 Task: Find the walking route from Times Square to the Empire State Building in NYC.
Action: Mouse moved to (868, 64)
Screenshot: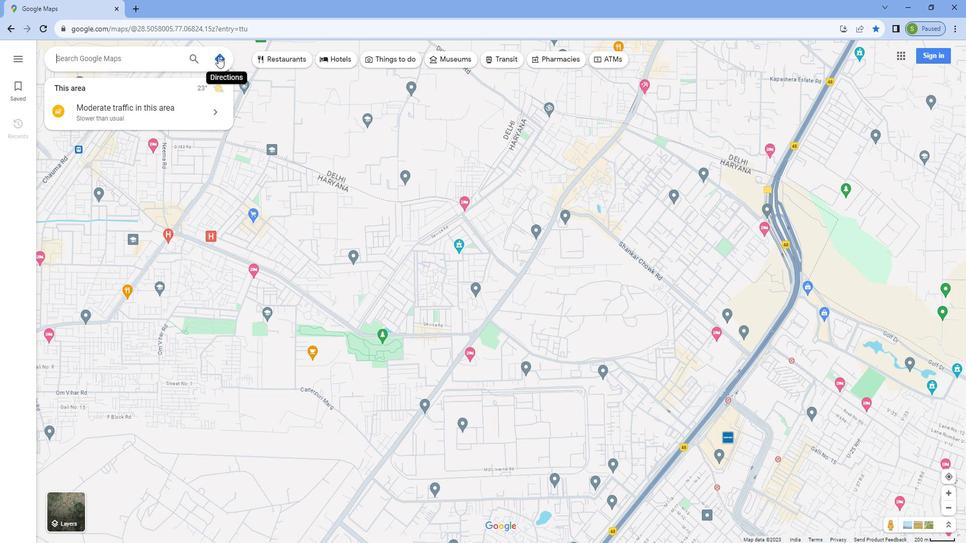 
Action: Mouse pressed left at (868, 64)
Screenshot: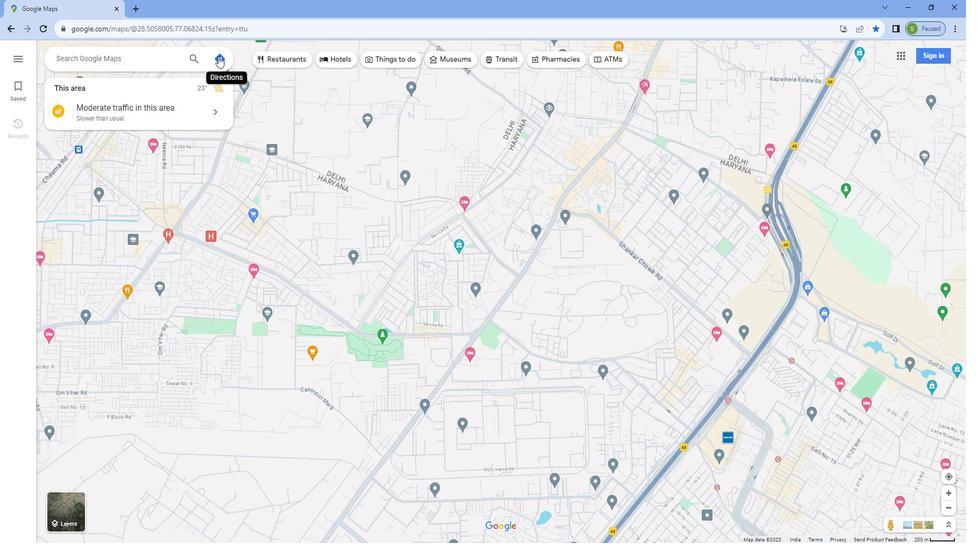 
Action: Mouse moved to (807, 93)
Screenshot: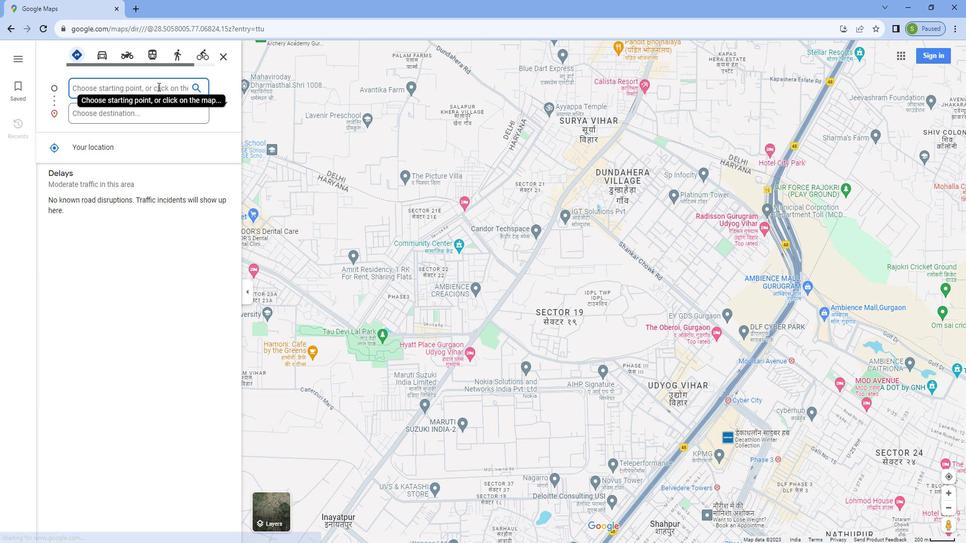
Action: Mouse pressed left at (807, 93)
Screenshot: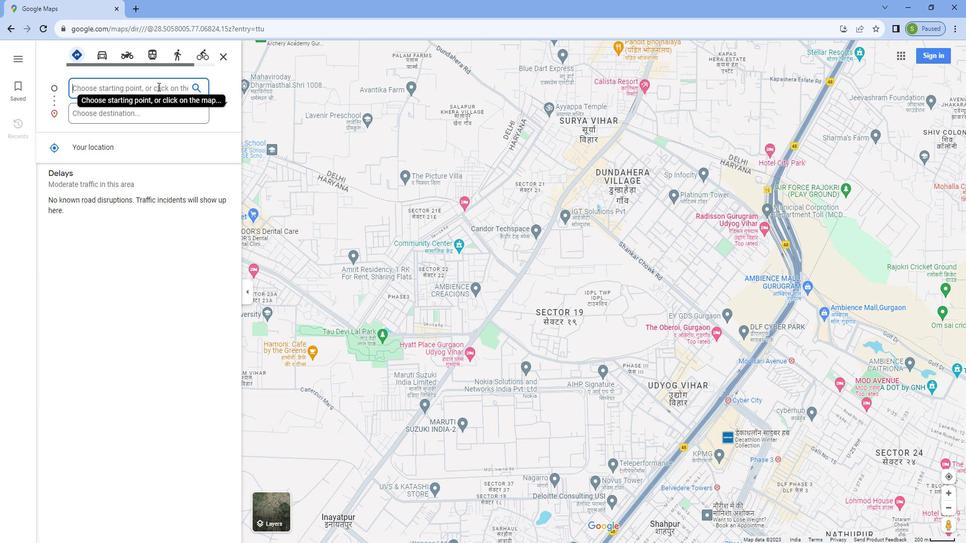 
Action: Key pressed <Key.caps_lock>T<Key.caps_lock>imes<Key.space><Key.caps_lock>S<Key.caps_lock>quare
Screenshot: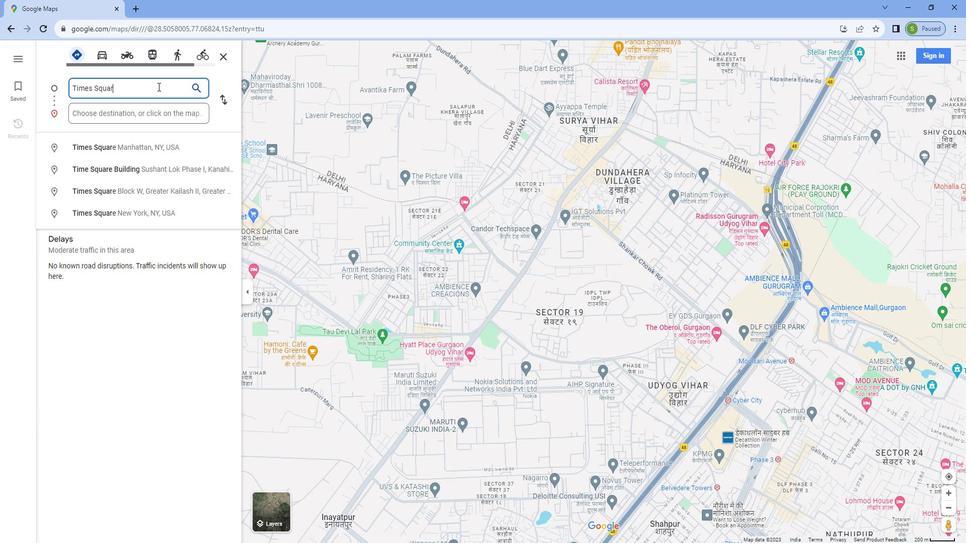 
Action: Mouse moved to (770, 149)
Screenshot: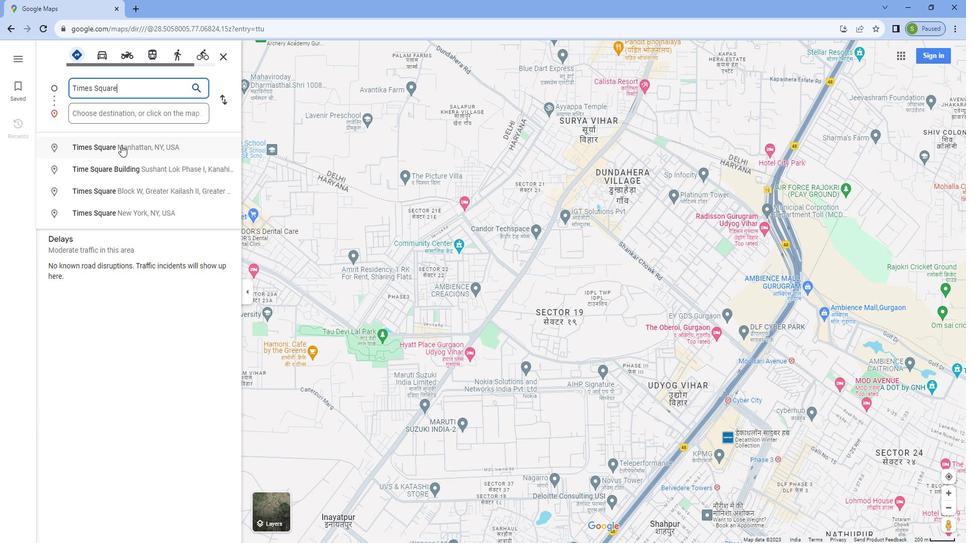 
Action: Mouse pressed left at (770, 149)
Screenshot: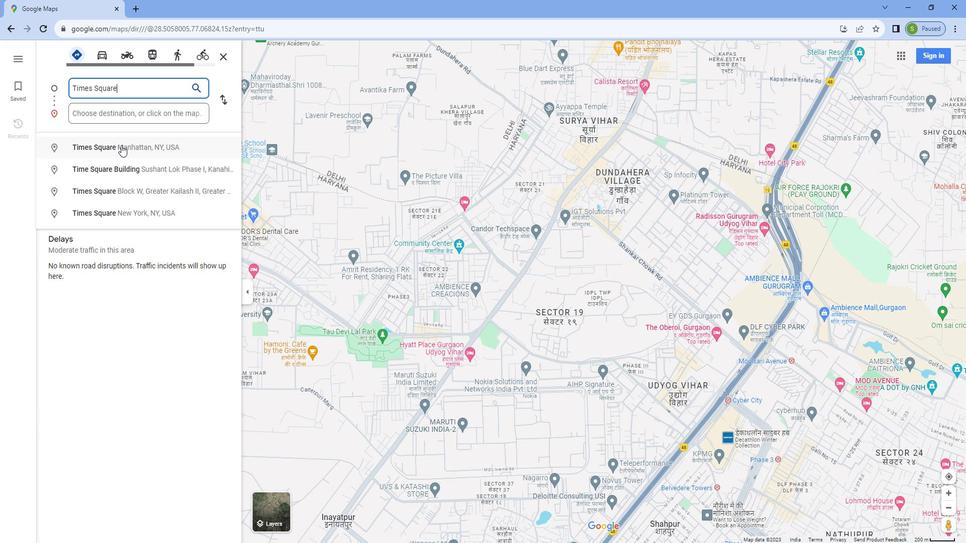
Action: Mouse moved to (761, 118)
Screenshot: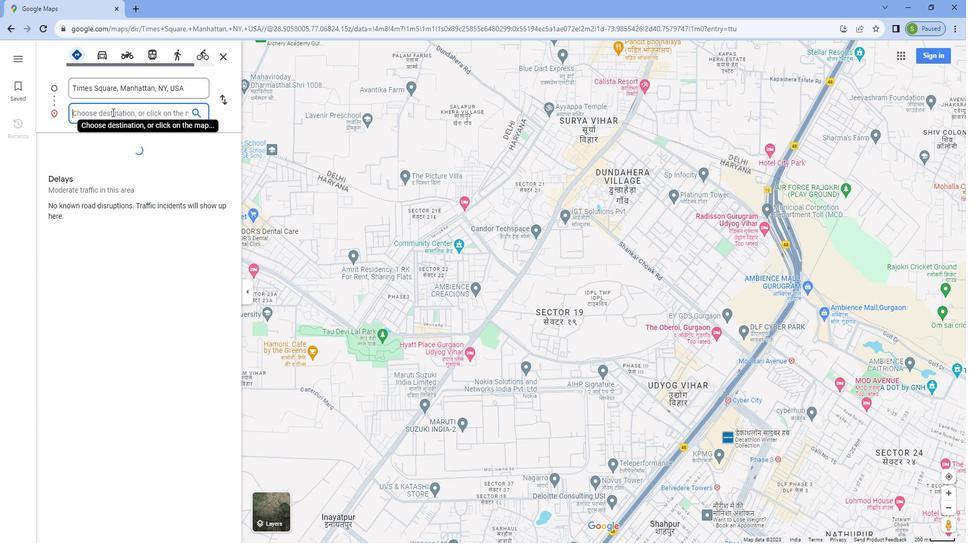 
Action: Mouse pressed left at (761, 118)
Screenshot: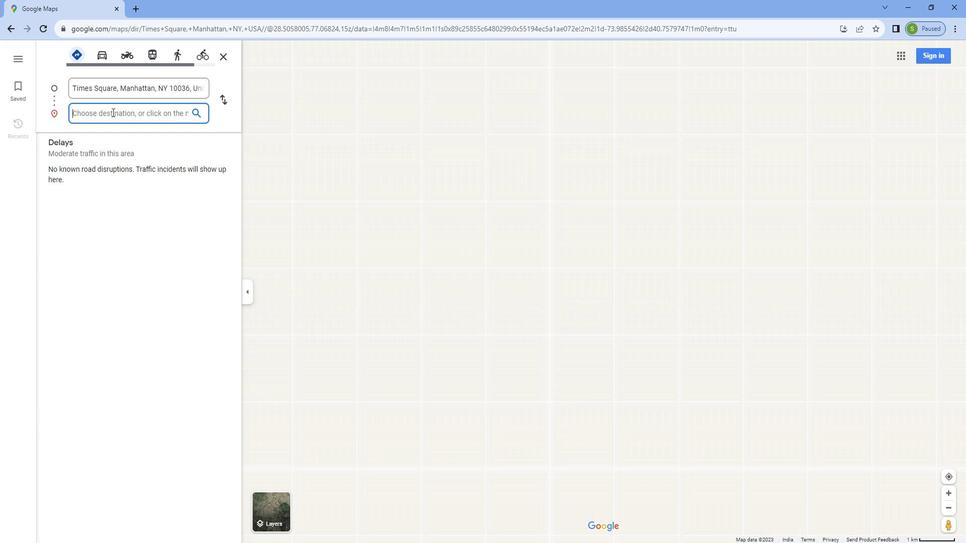 
Action: Key pressed <Key.caps_lock>E<Key.caps_lock>mpire<Key.space><Key.caps_lock>S<Key.caps_lock>tate<Key.space><Key.caps_lock>B<Key.caps_lock>uilding,<Key.space><Key.caps_lock>N<Key.caps_lock>
Screenshot: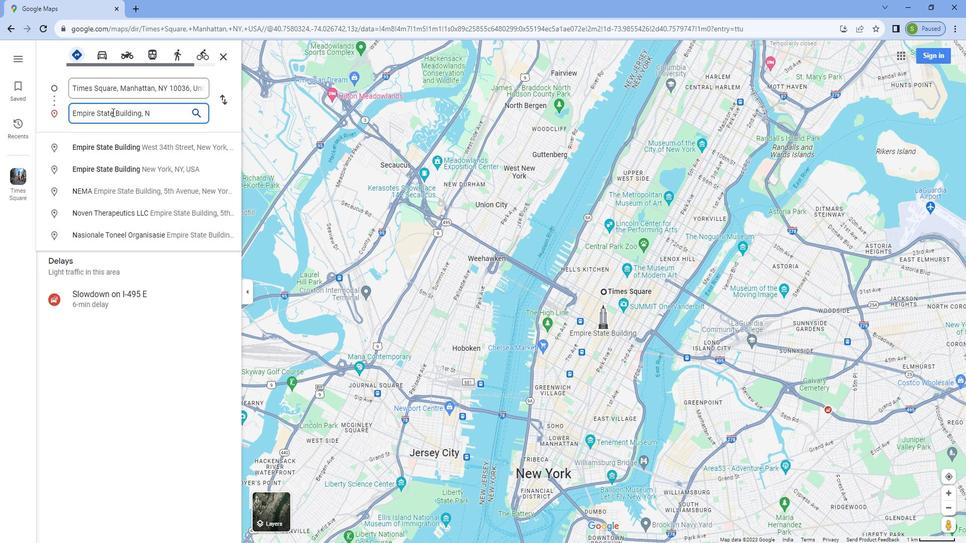 
Action: Mouse moved to (794, 172)
Screenshot: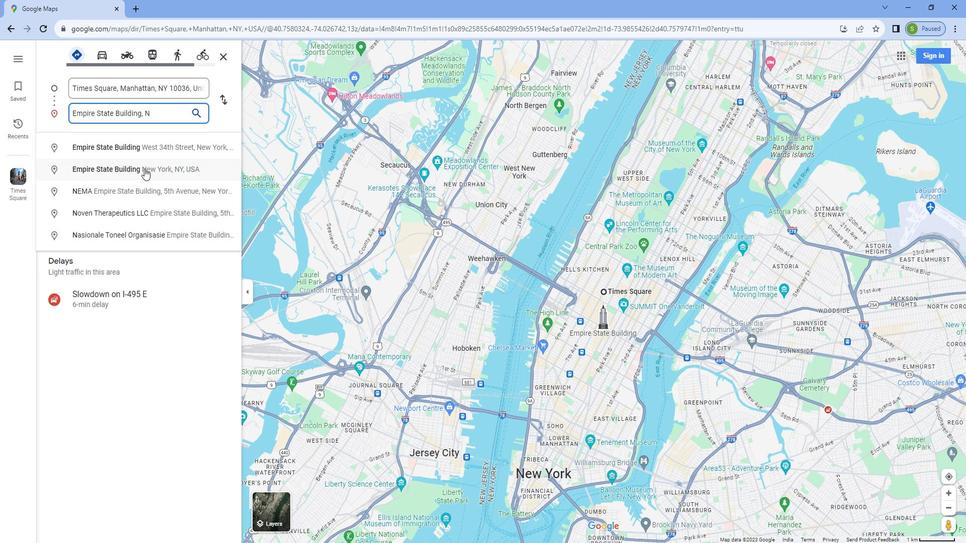 
Action: Mouse pressed left at (794, 172)
Screenshot: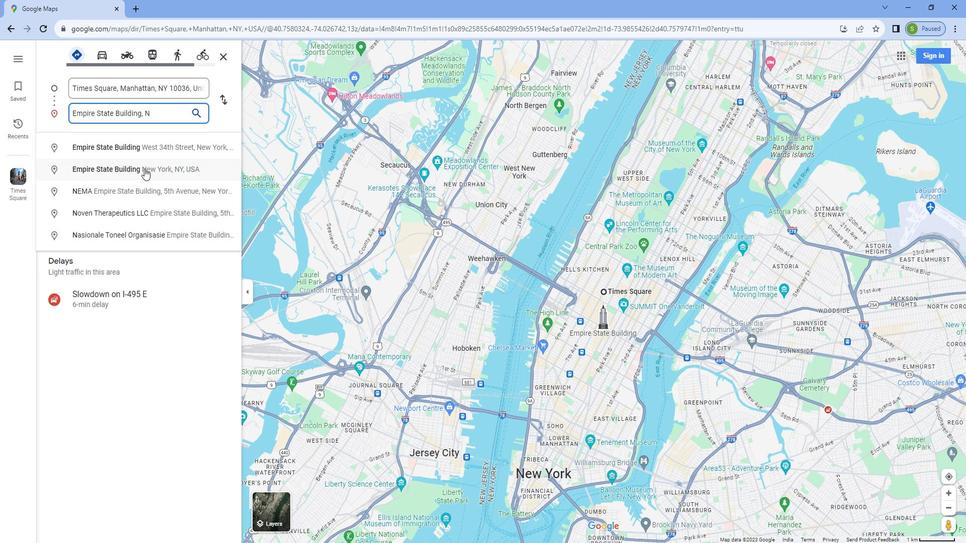 
Action: Mouse moved to (824, 66)
Screenshot: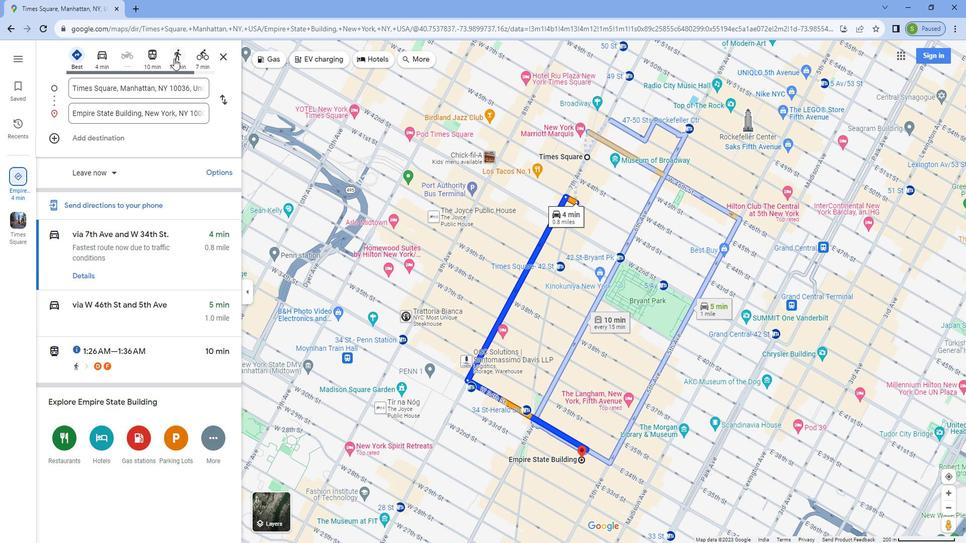 
Action: Mouse pressed left at (824, 66)
Screenshot: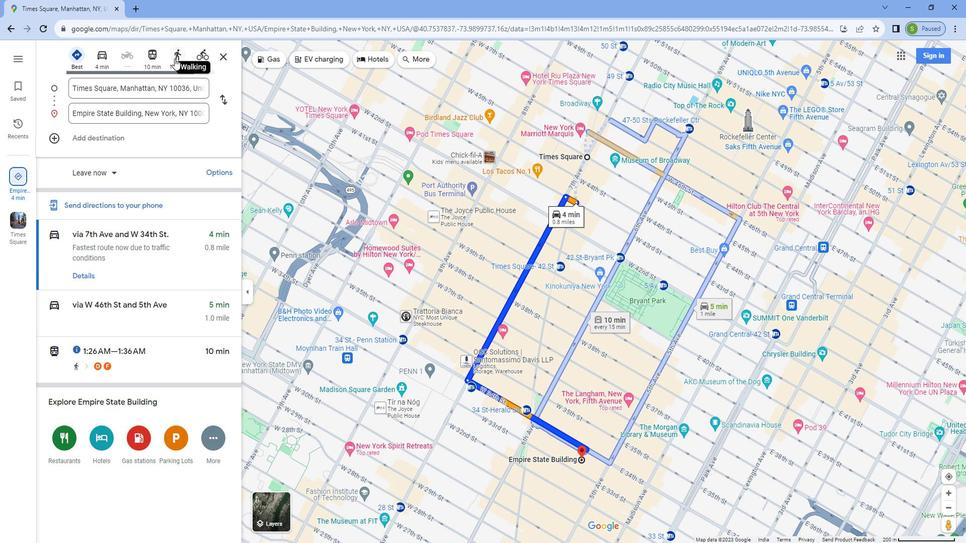 
Action: Mouse moved to (738, 252)
Screenshot: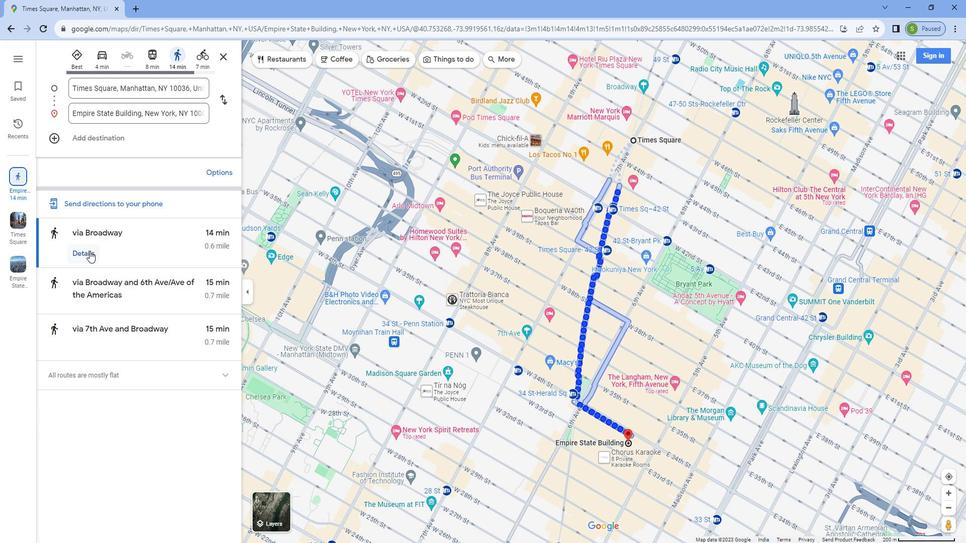 
Action: Mouse pressed left at (738, 252)
Screenshot: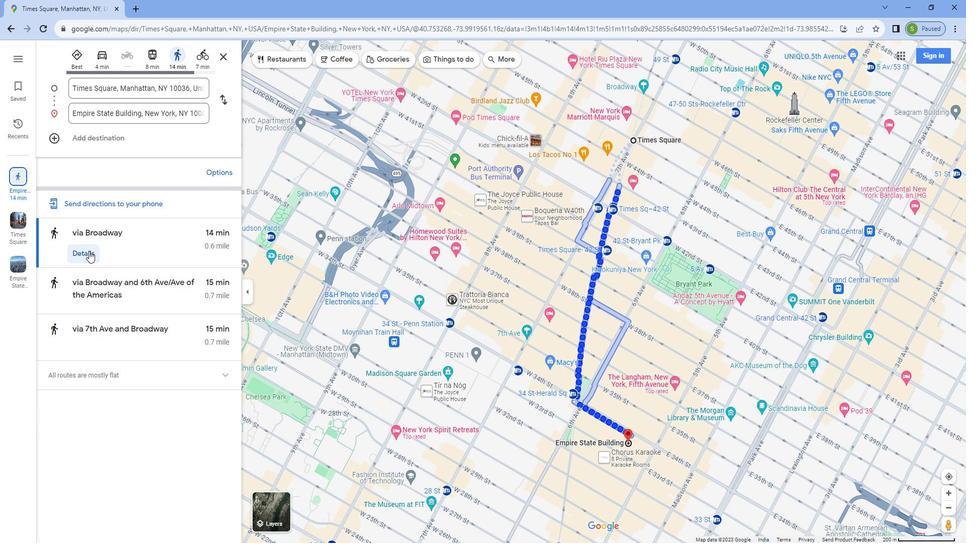 
Action: Mouse moved to (754, 248)
Screenshot: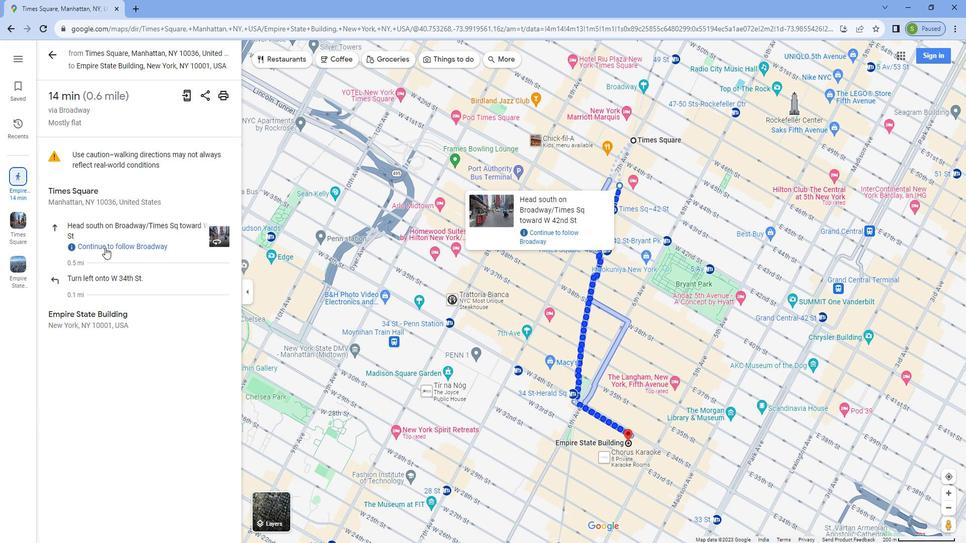 
Action: Mouse pressed left at (754, 248)
Screenshot: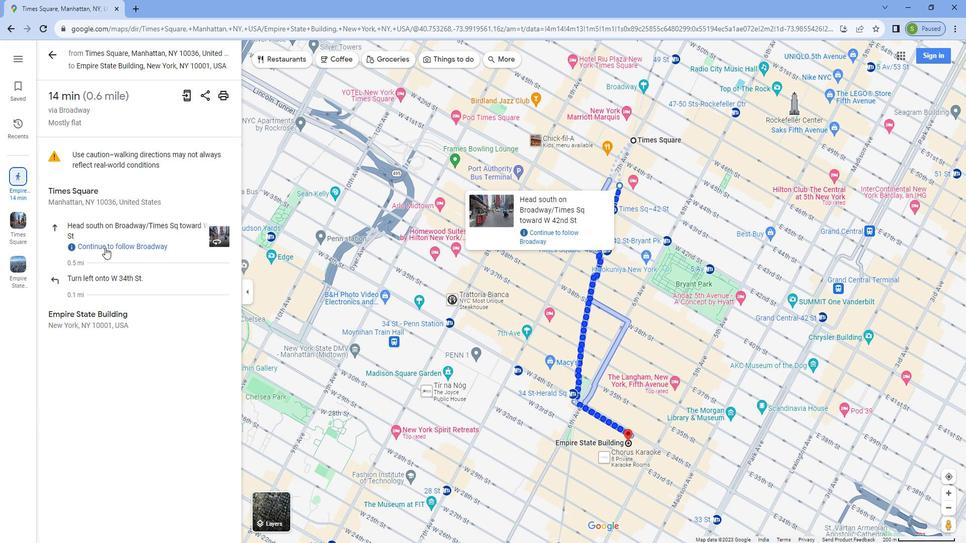 
Action: Mouse moved to (708, 287)
Screenshot: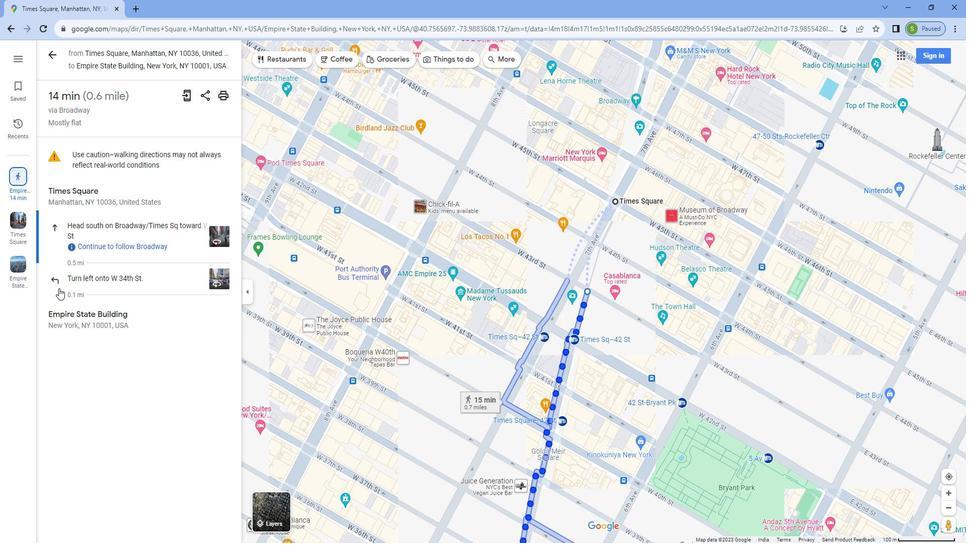 
Action: Mouse pressed left at (708, 287)
Screenshot: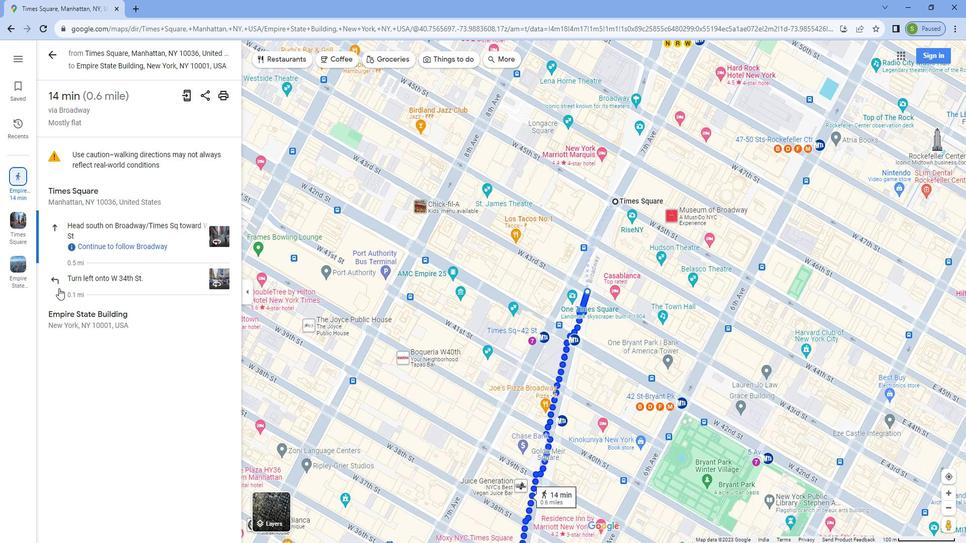 
Action: Mouse moved to (701, 62)
Screenshot: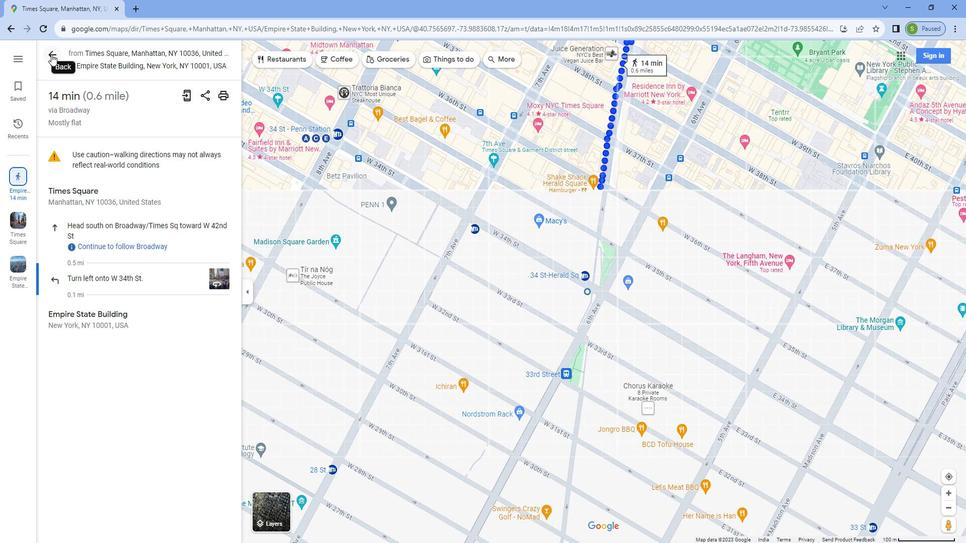 
Action: Mouse pressed left at (701, 62)
Screenshot: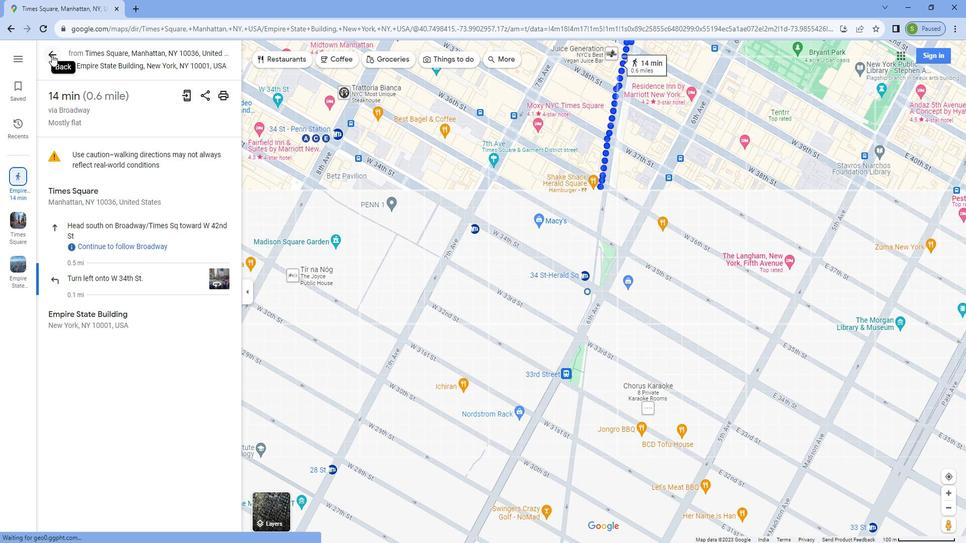 
Action: Mouse moved to (748, 291)
Screenshot: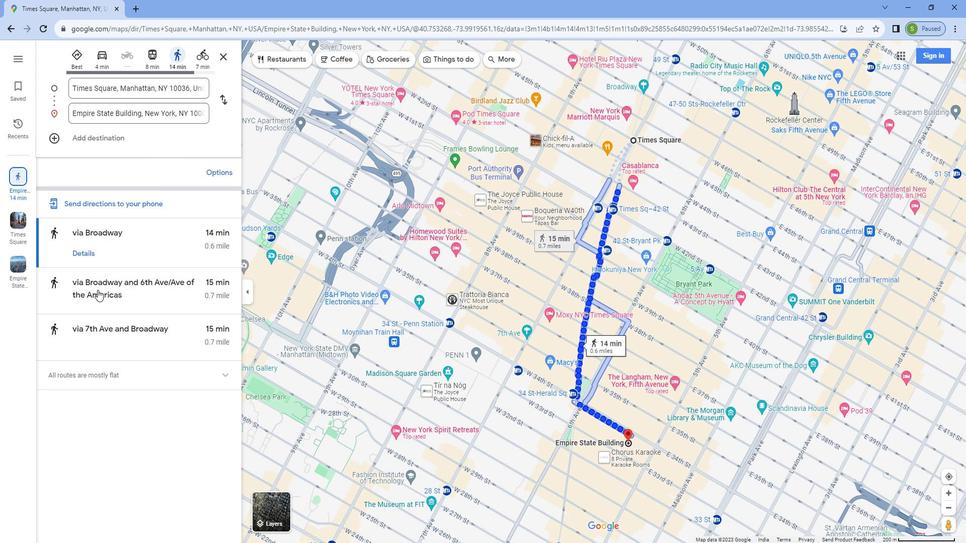 
Action: Mouse pressed left at (748, 291)
Screenshot: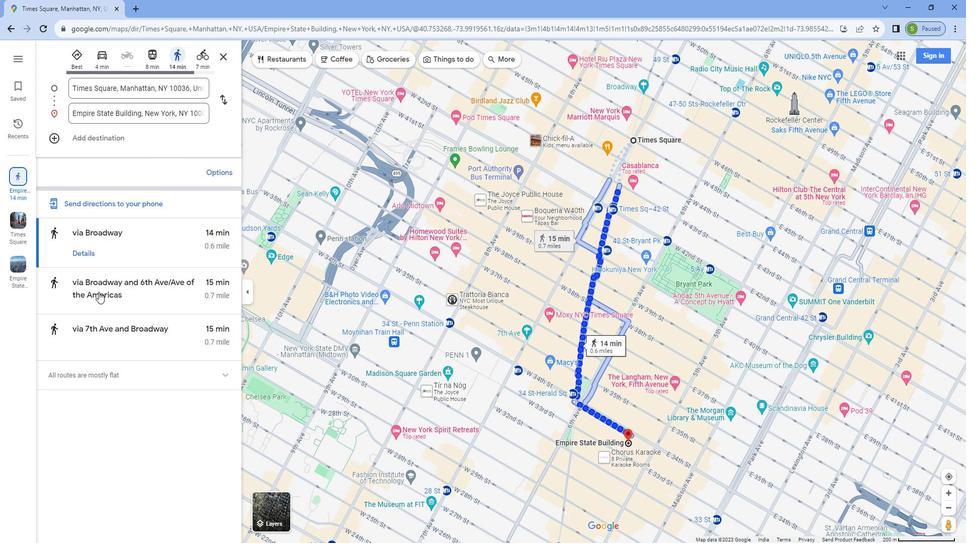 
Action: Mouse moved to (735, 314)
Screenshot: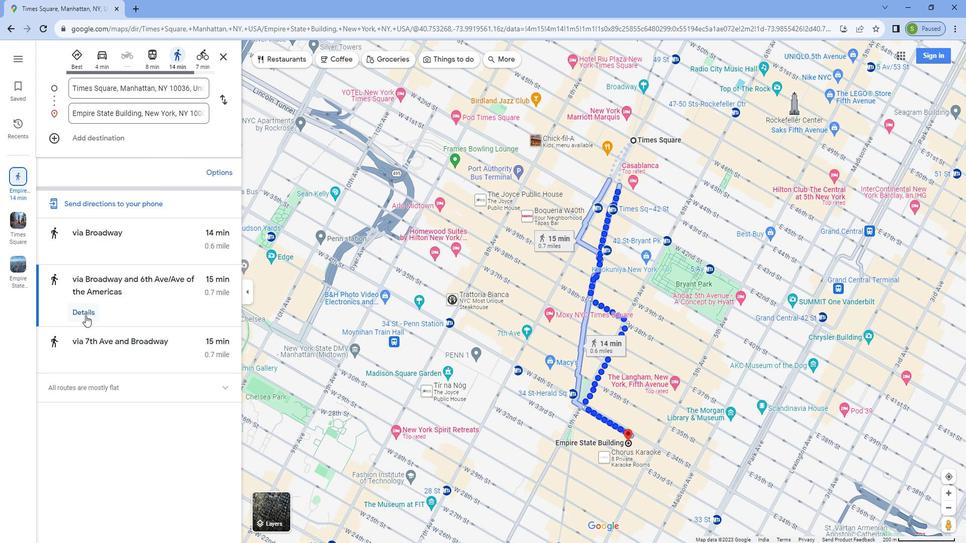 
Action: Mouse pressed left at (735, 314)
Screenshot: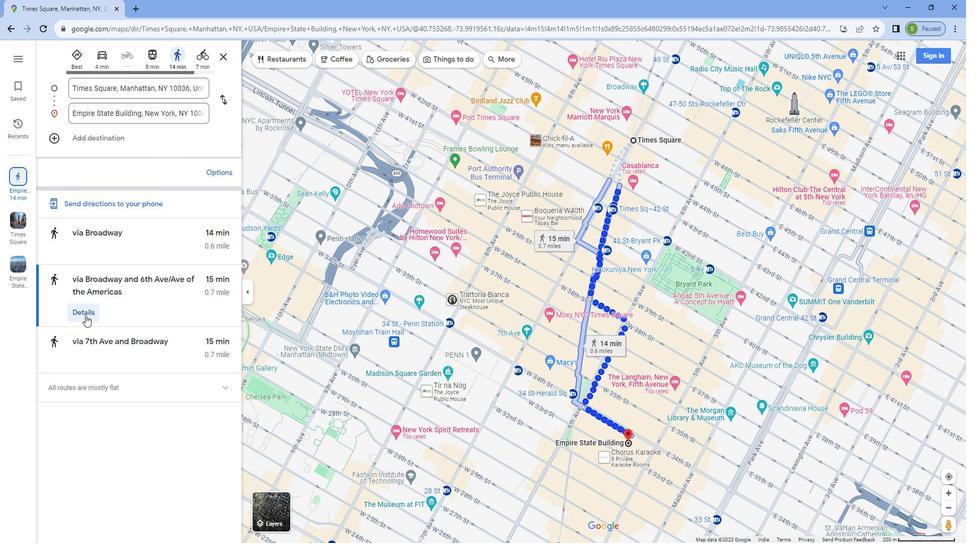 
Action: Mouse moved to (751, 226)
Screenshot: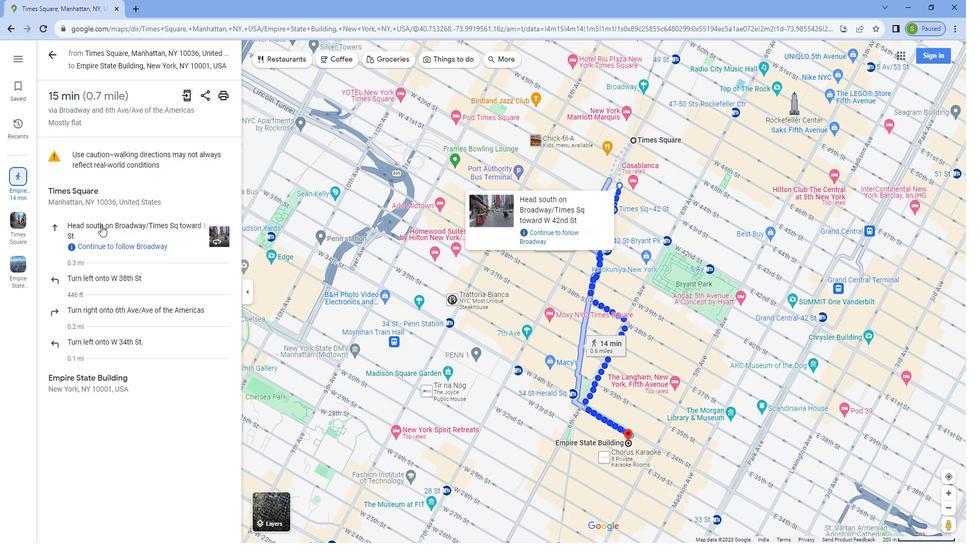 
Action: Mouse pressed left at (751, 226)
Screenshot: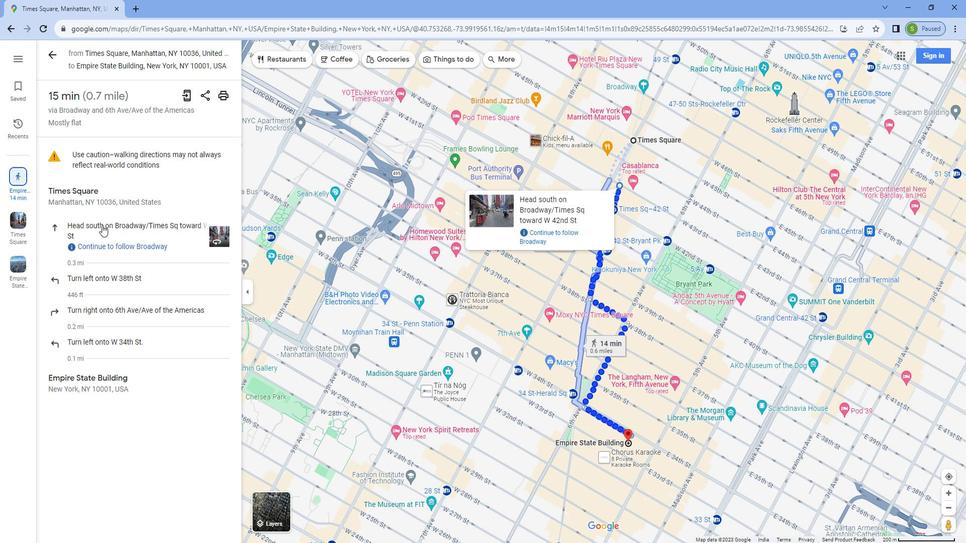 
Action: Mouse moved to (735, 282)
Screenshot: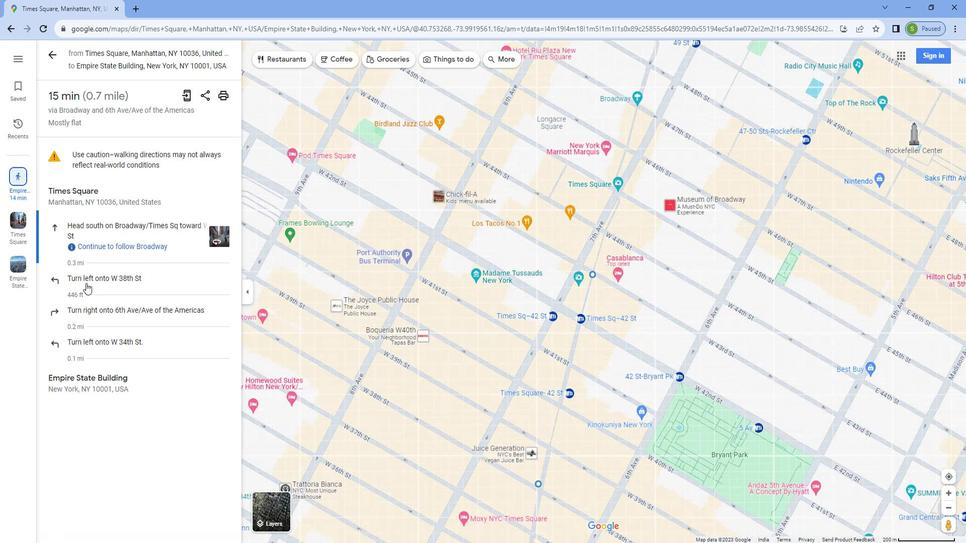 
Action: Mouse pressed left at (735, 282)
Screenshot: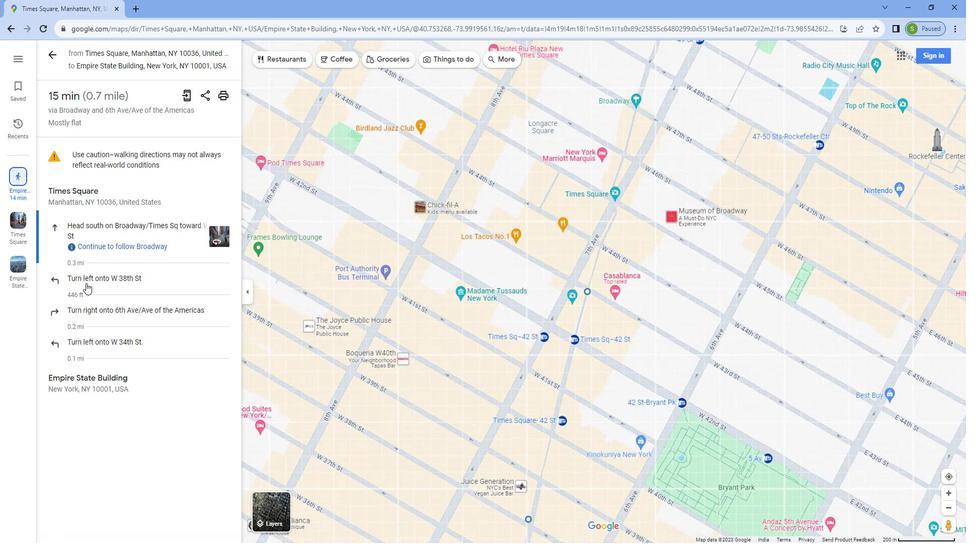 
Action: Mouse moved to (735, 311)
Screenshot: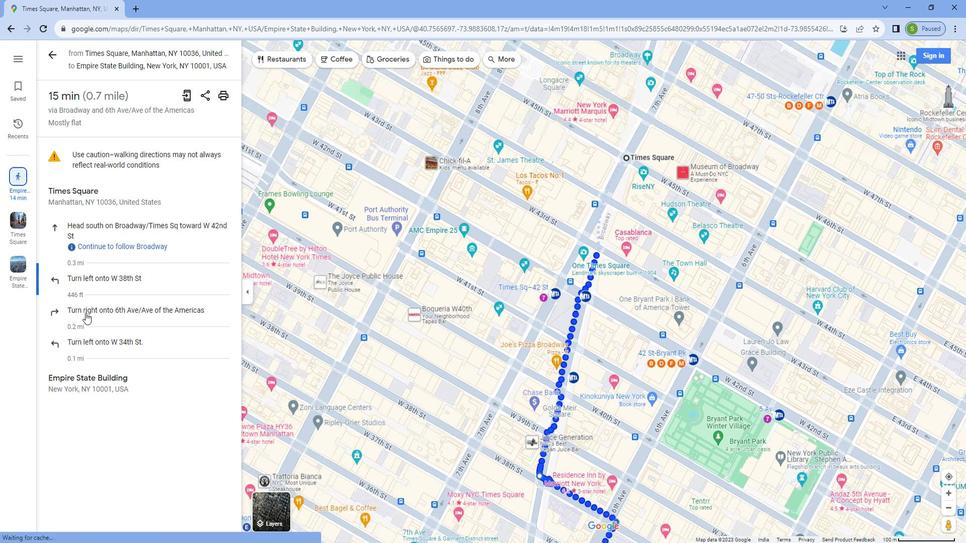 
Action: Mouse pressed left at (735, 311)
Screenshot: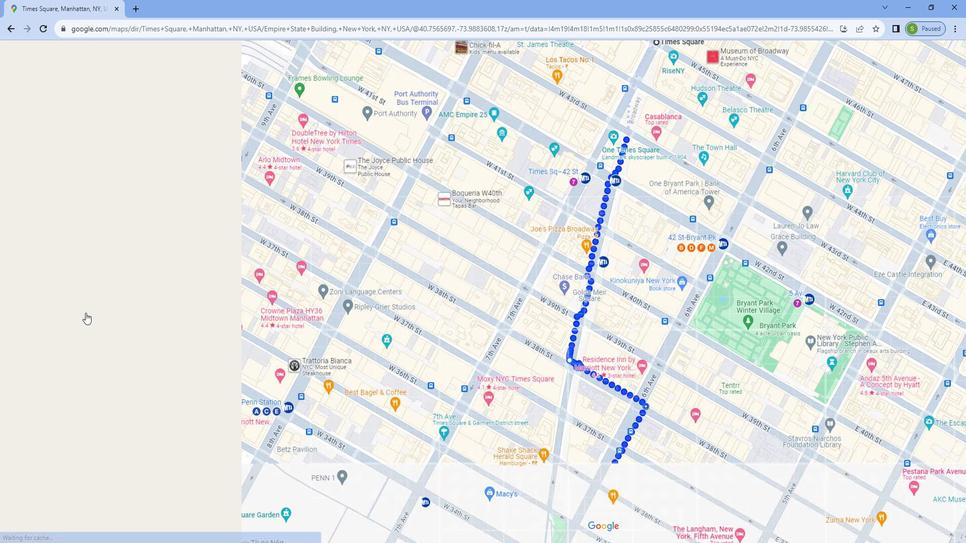 
Action: Mouse moved to (735, 346)
Screenshot: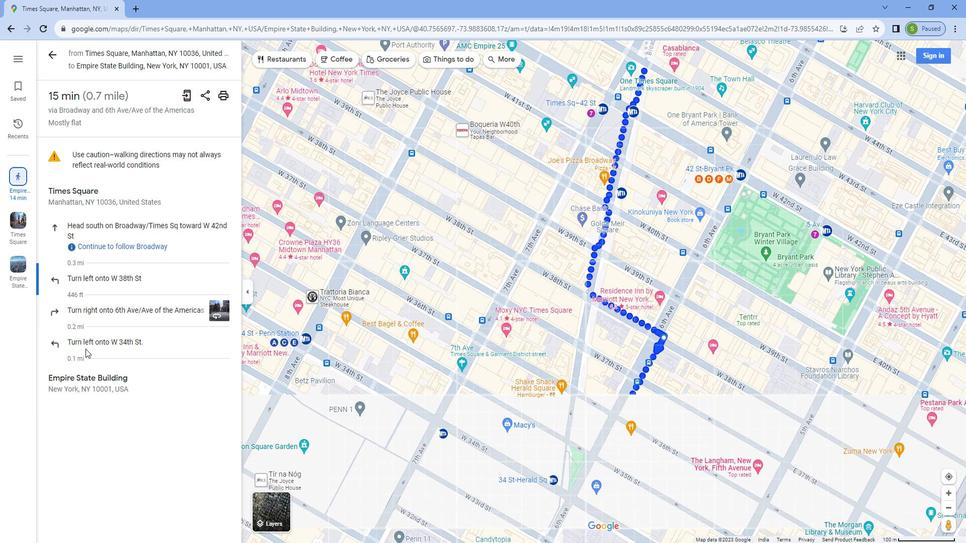 
Action: Mouse pressed left at (735, 346)
Screenshot: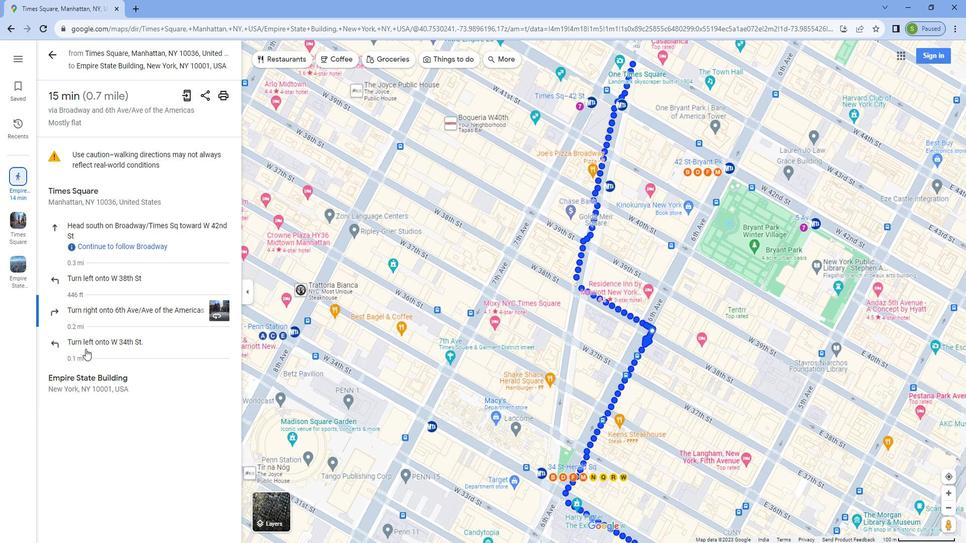 
Action: Mouse moved to (700, 64)
Screenshot: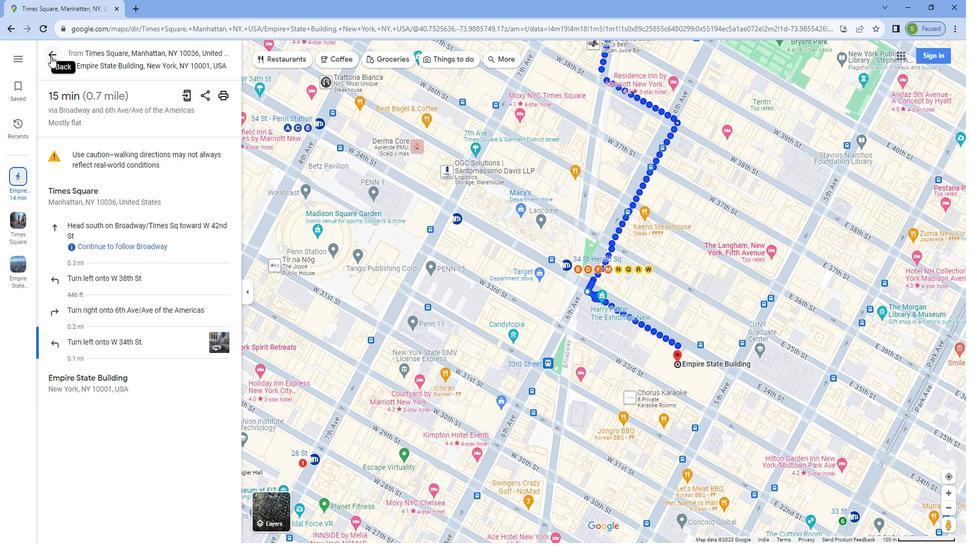 
Action: Mouse pressed left at (700, 64)
Screenshot: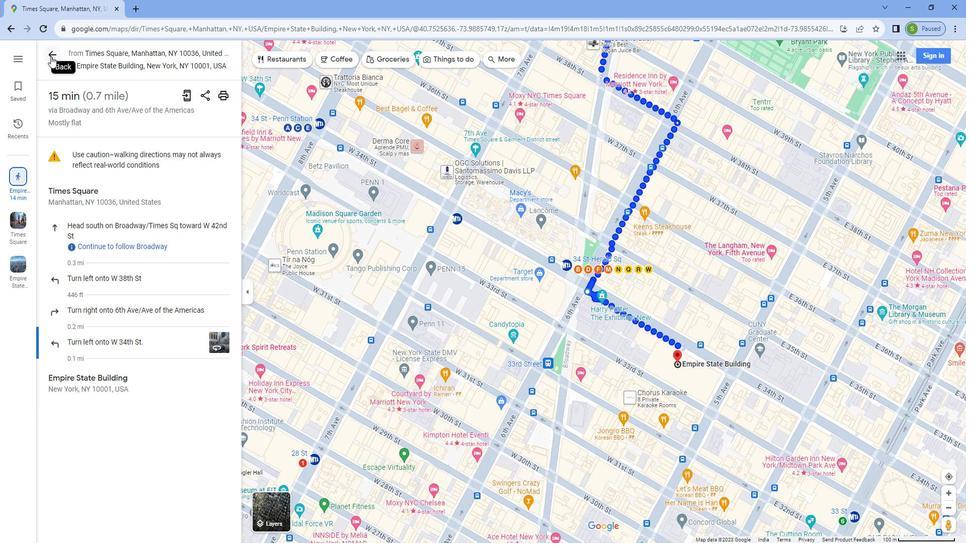 
Action: Mouse moved to (762, 340)
Screenshot: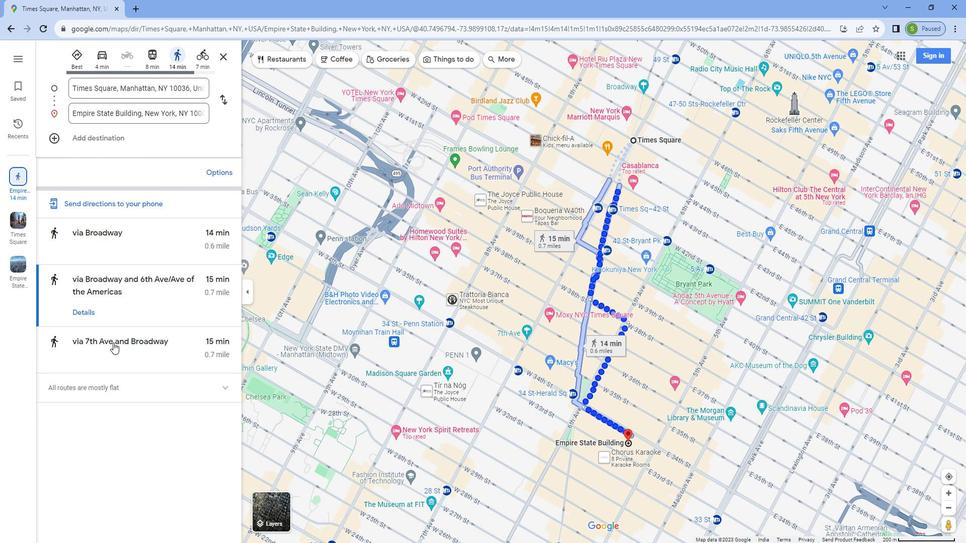 
Action: Mouse pressed left at (762, 340)
Screenshot: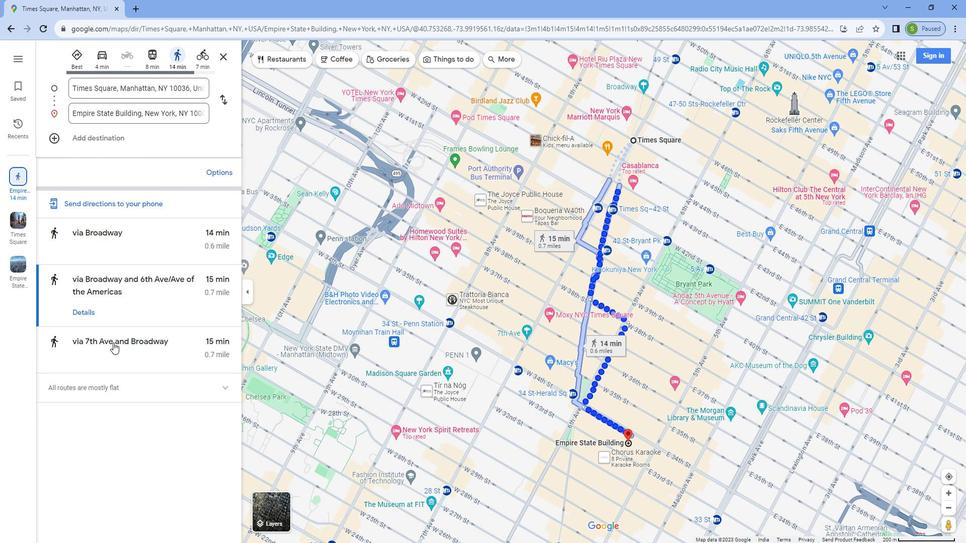 
Action: Mouse moved to (734, 346)
Screenshot: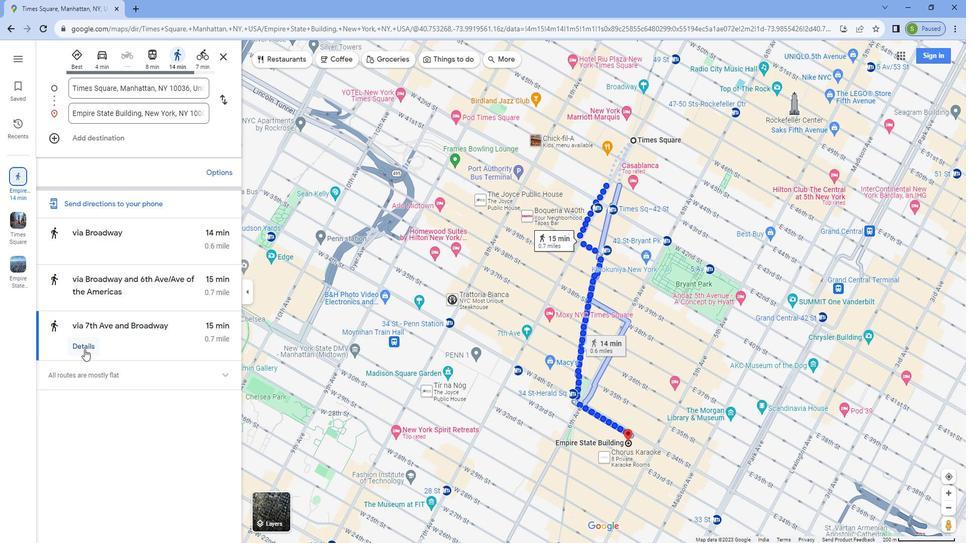 
Action: Mouse pressed left at (734, 346)
Screenshot: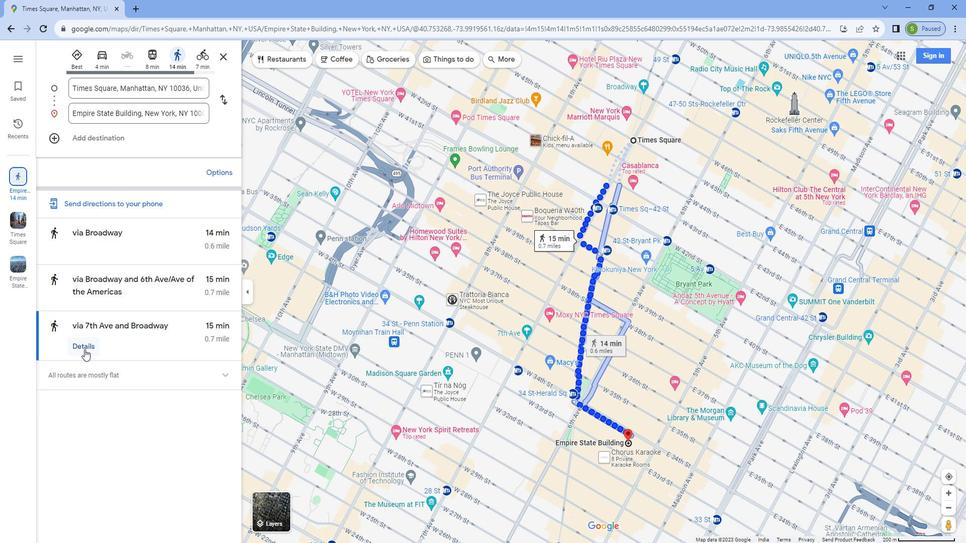 
Action: Mouse moved to (737, 229)
Screenshot: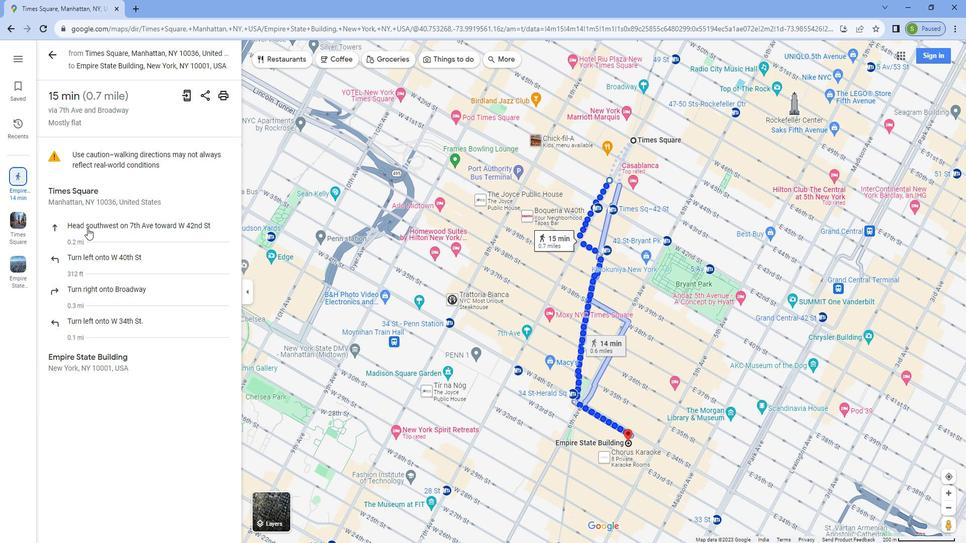
Action: Mouse pressed left at (737, 229)
Screenshot: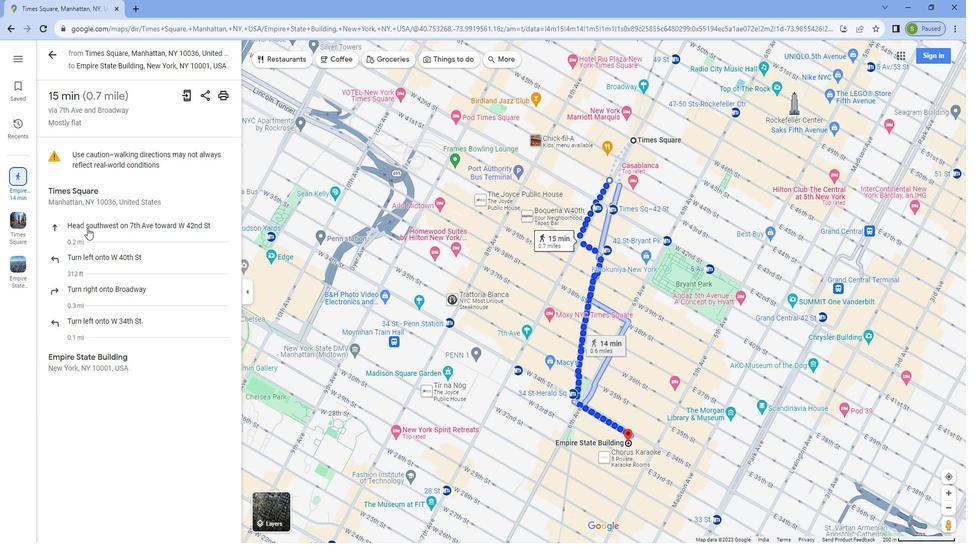 
Action: Mouse moved to (739, 255)
Screenshot: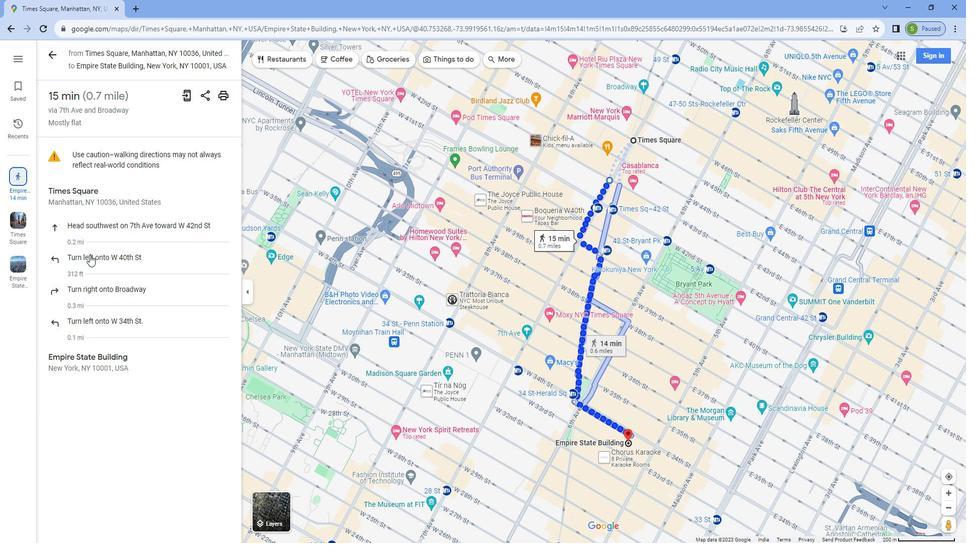 
Action: Mouse pressed left at (739, 255)
Screenshot: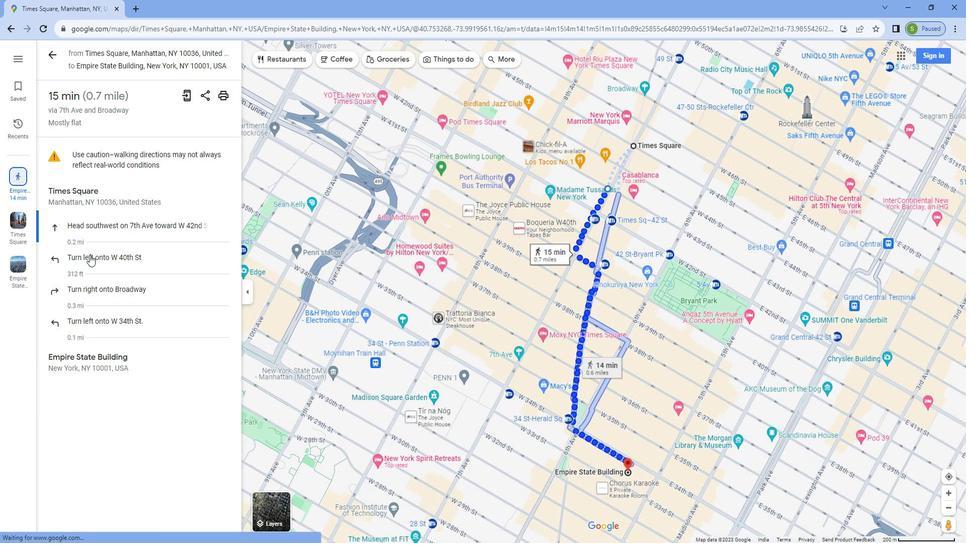 
Action: Mouse moved to (739, 288)
Screenshot: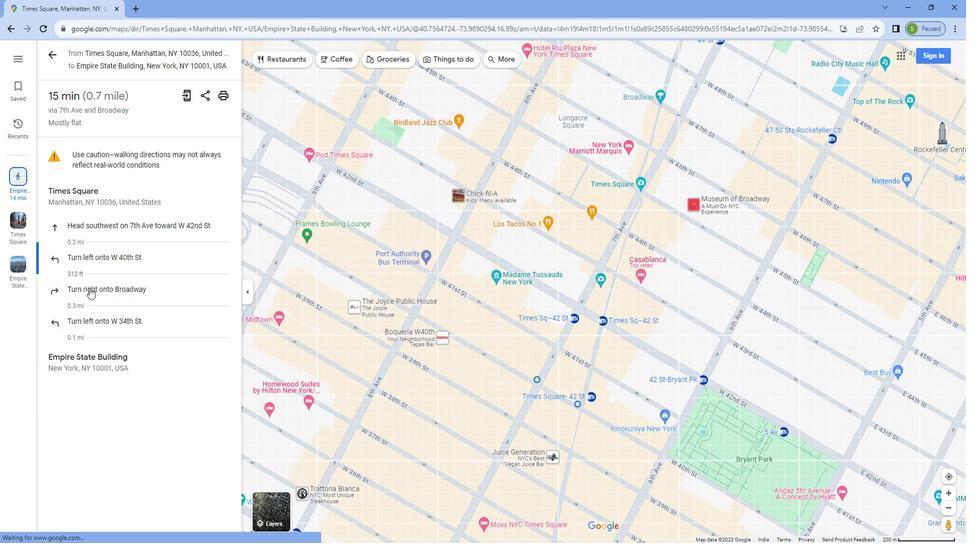 
Action: Mouse pressed left at (739, 288)
Screenshot: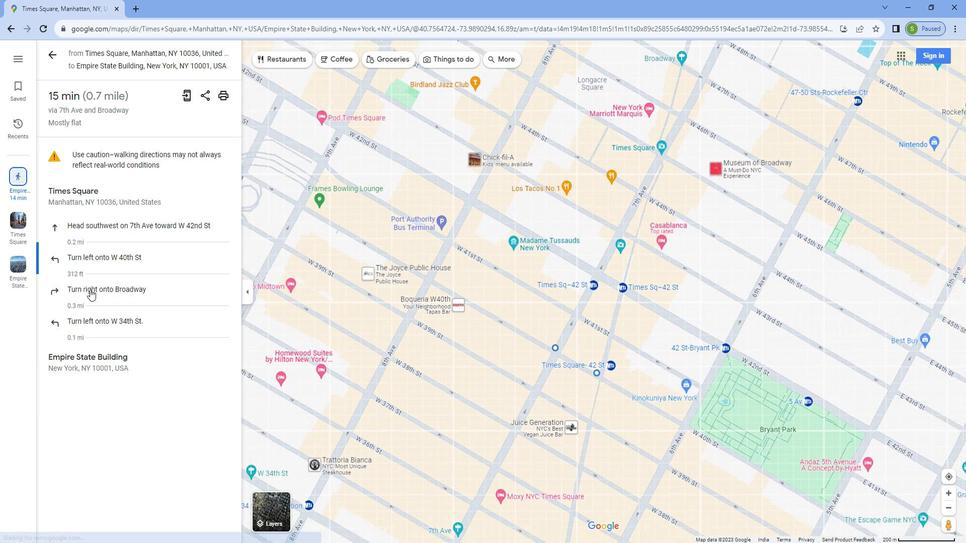 
Action: Mouse moved to (740, 317)
Screenshot: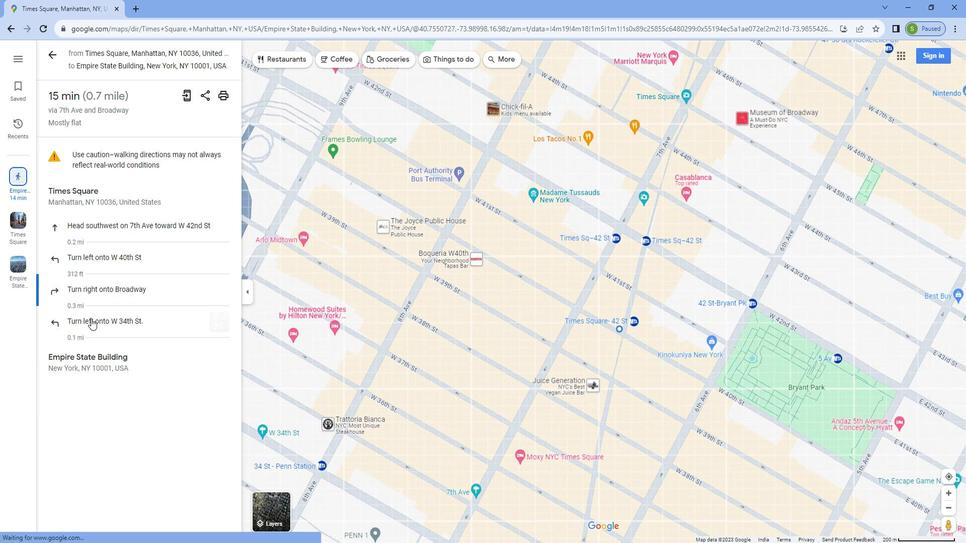 
Action: Mouse pressed left at (740, 317)
Screenshot: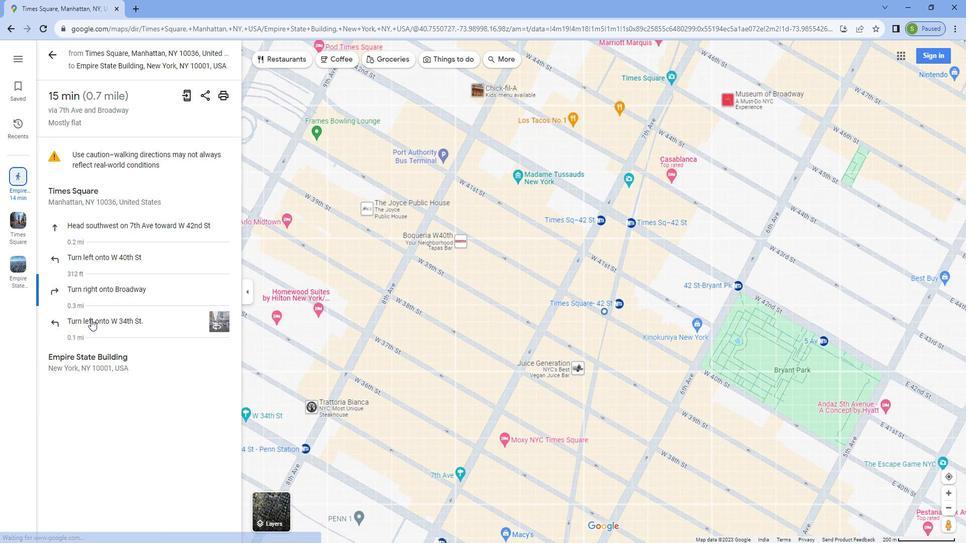 
Action: Mouse moved to (968, 349)
Screenshot: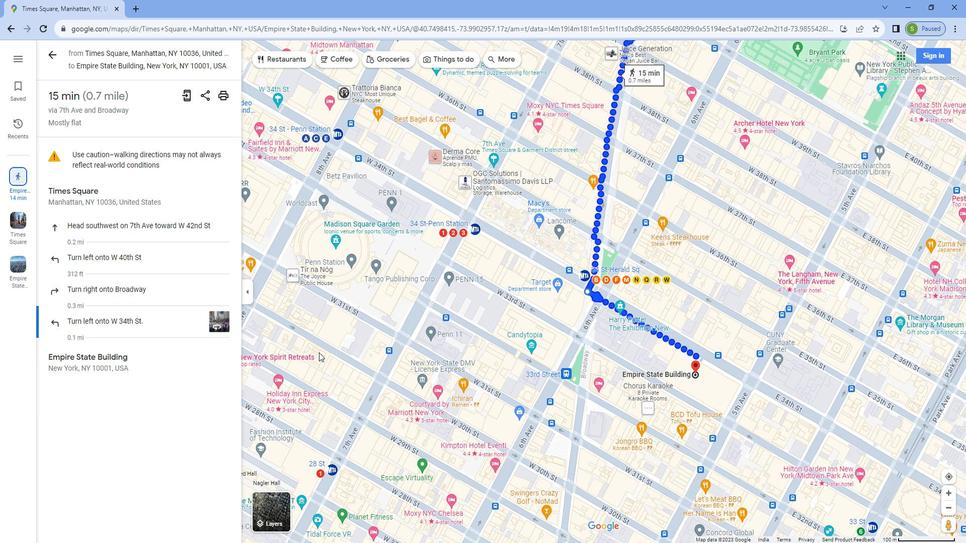 
